 Task: Add a user name "Robert" & email "Robertrj25521@gmail.com" with the role of "Light agent".
Action: Mouse moved to (562, 309)
Screenshot: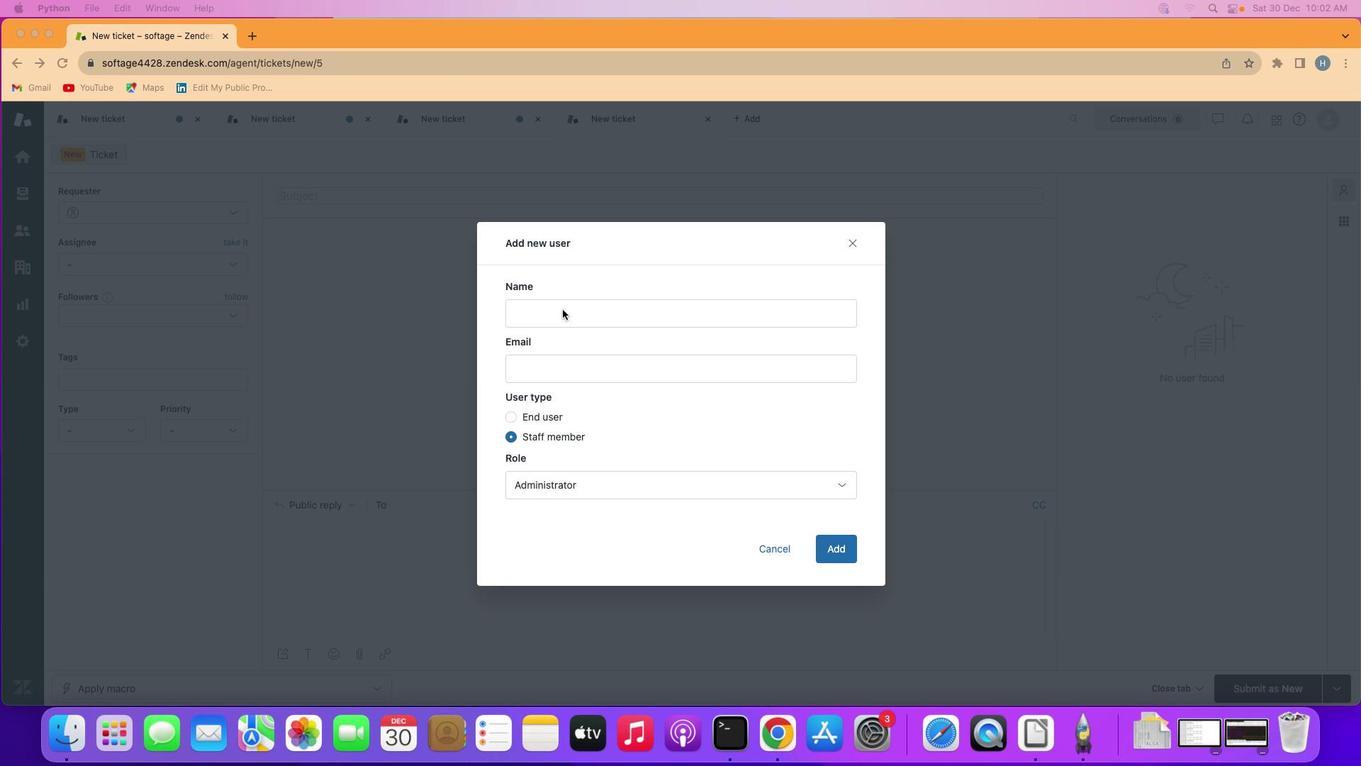 
Action: Mouse pressed left at (562, 309)
Screenshot: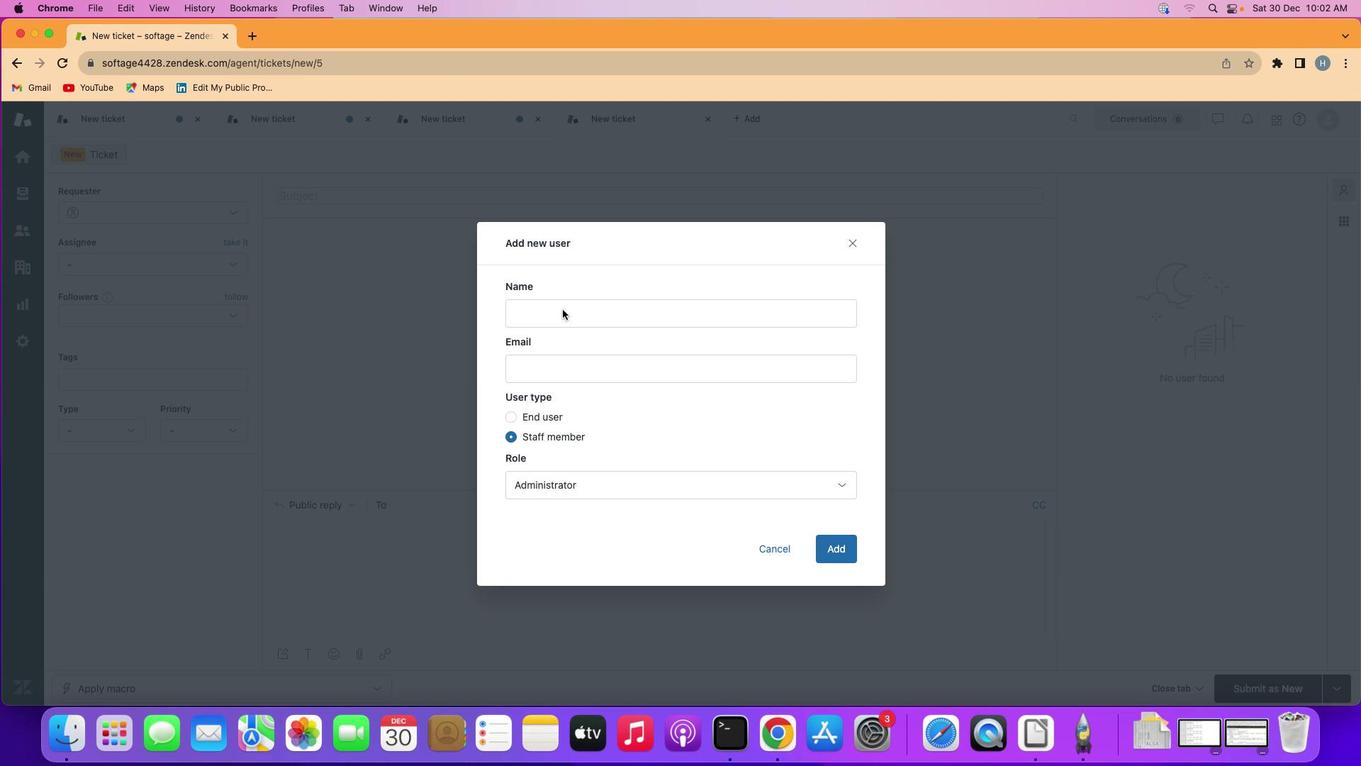 
Action: Mouse moved to (561, 309)
Screenshot: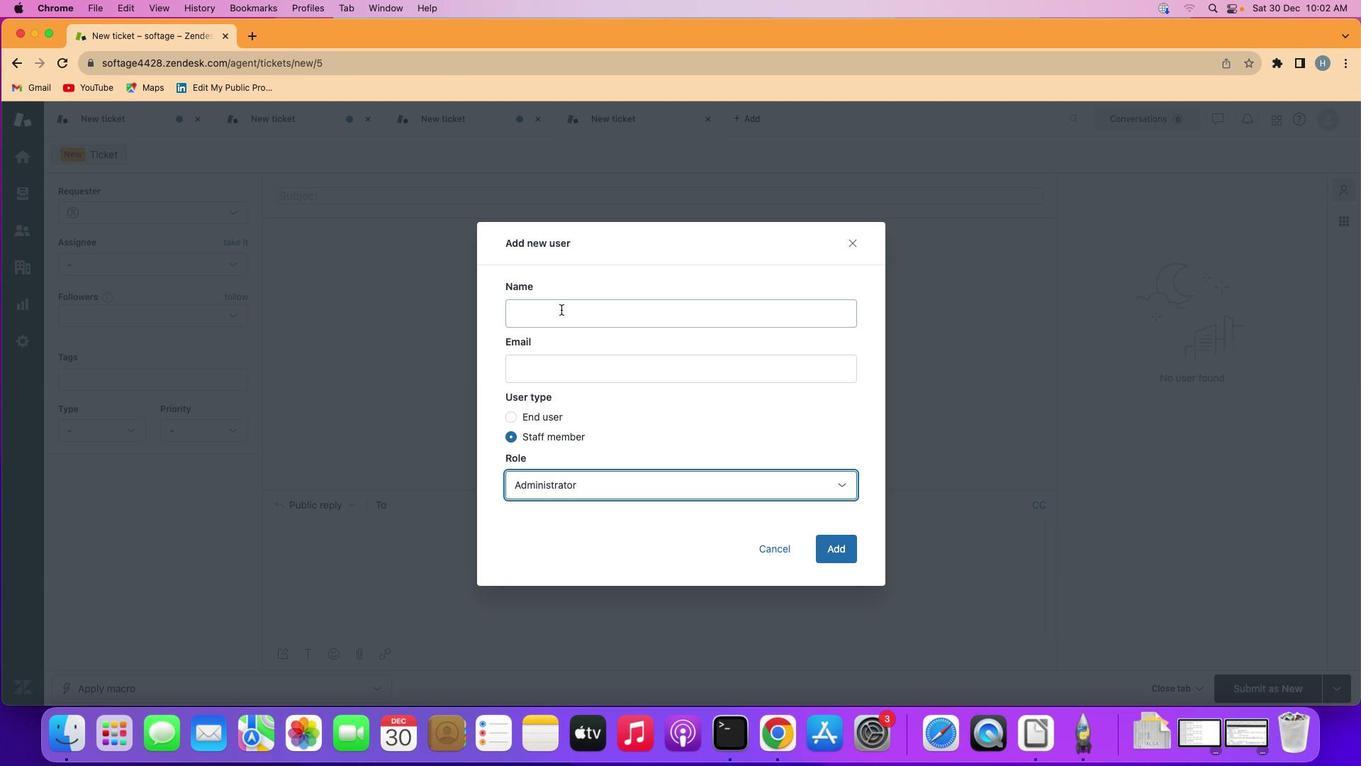 
Action: Mouse pressed left at (561, 309)
Screenshot: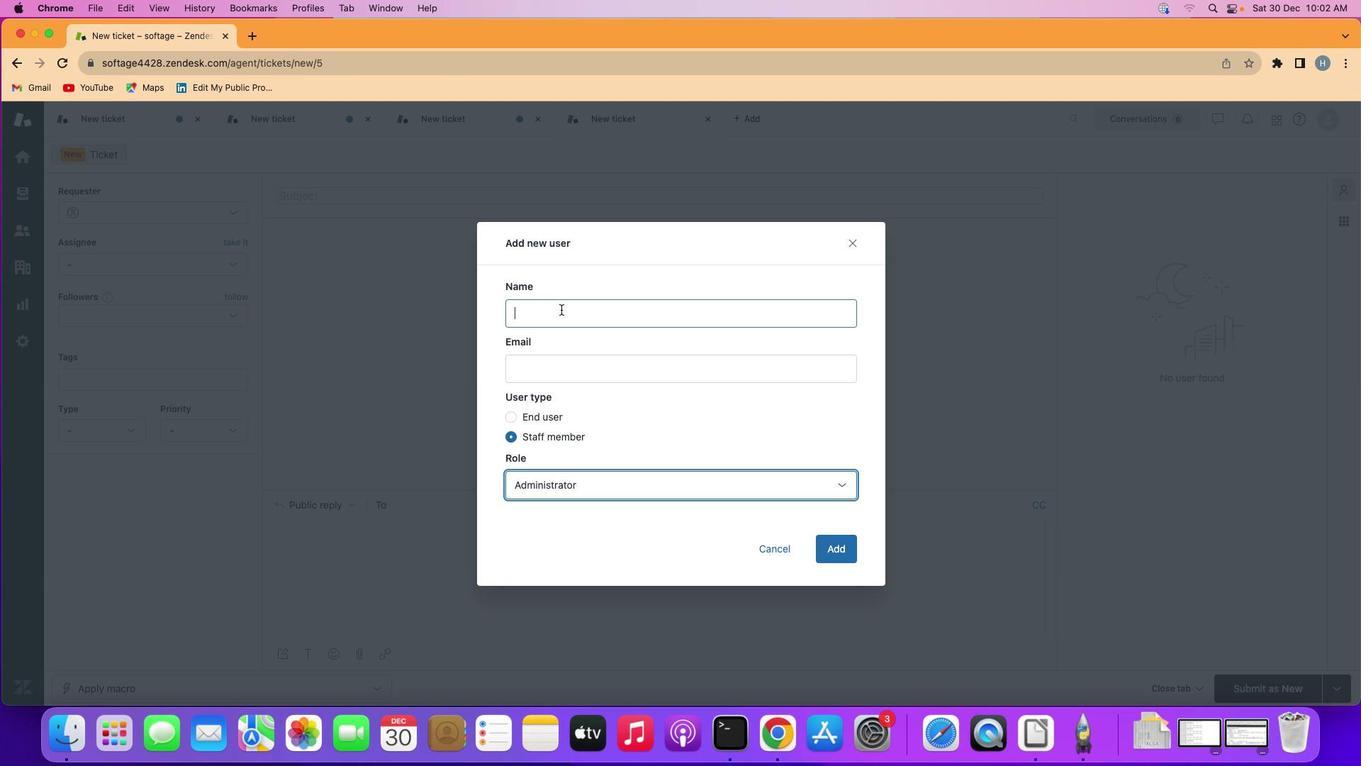 
Action: Key pressed Key.shift'R''o''b''e''r''t'
Screenshot: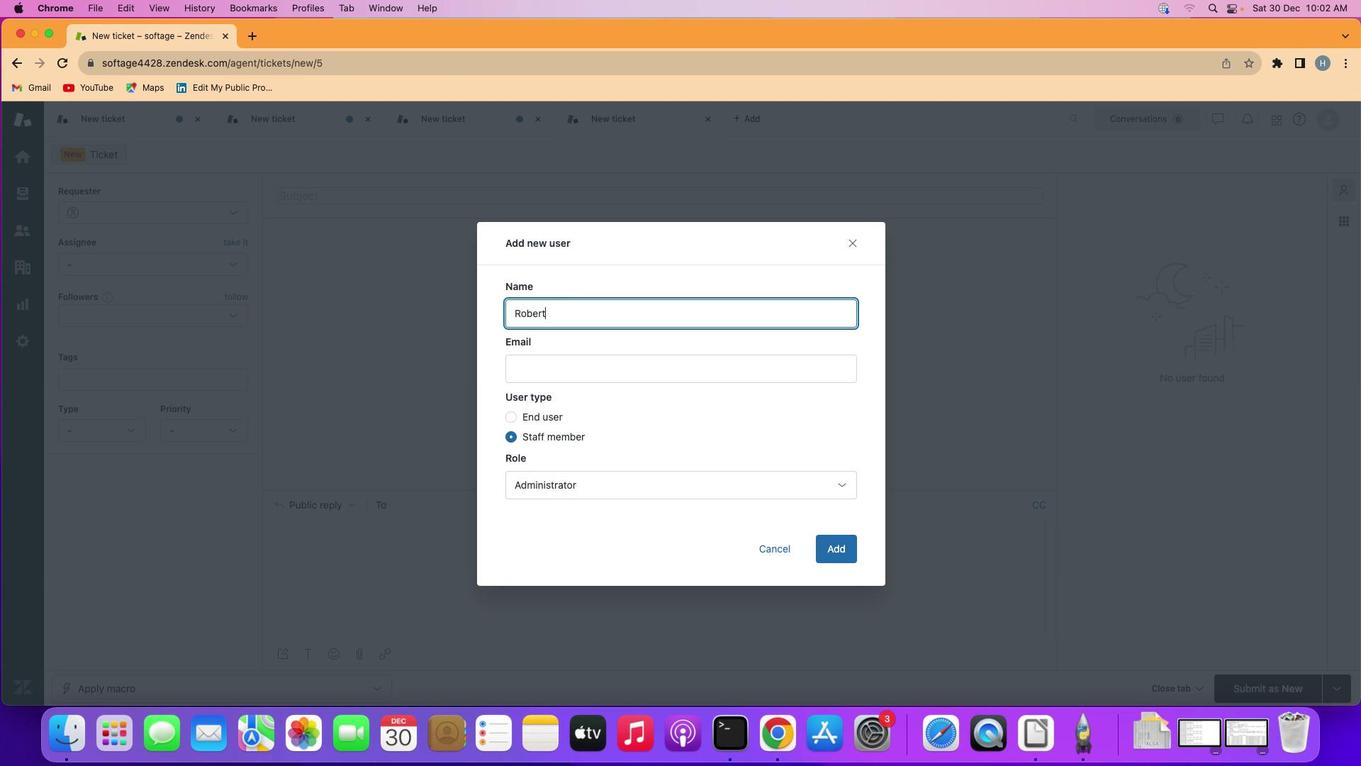 
Action: Mouse moved to (556, 368)
Screenshot: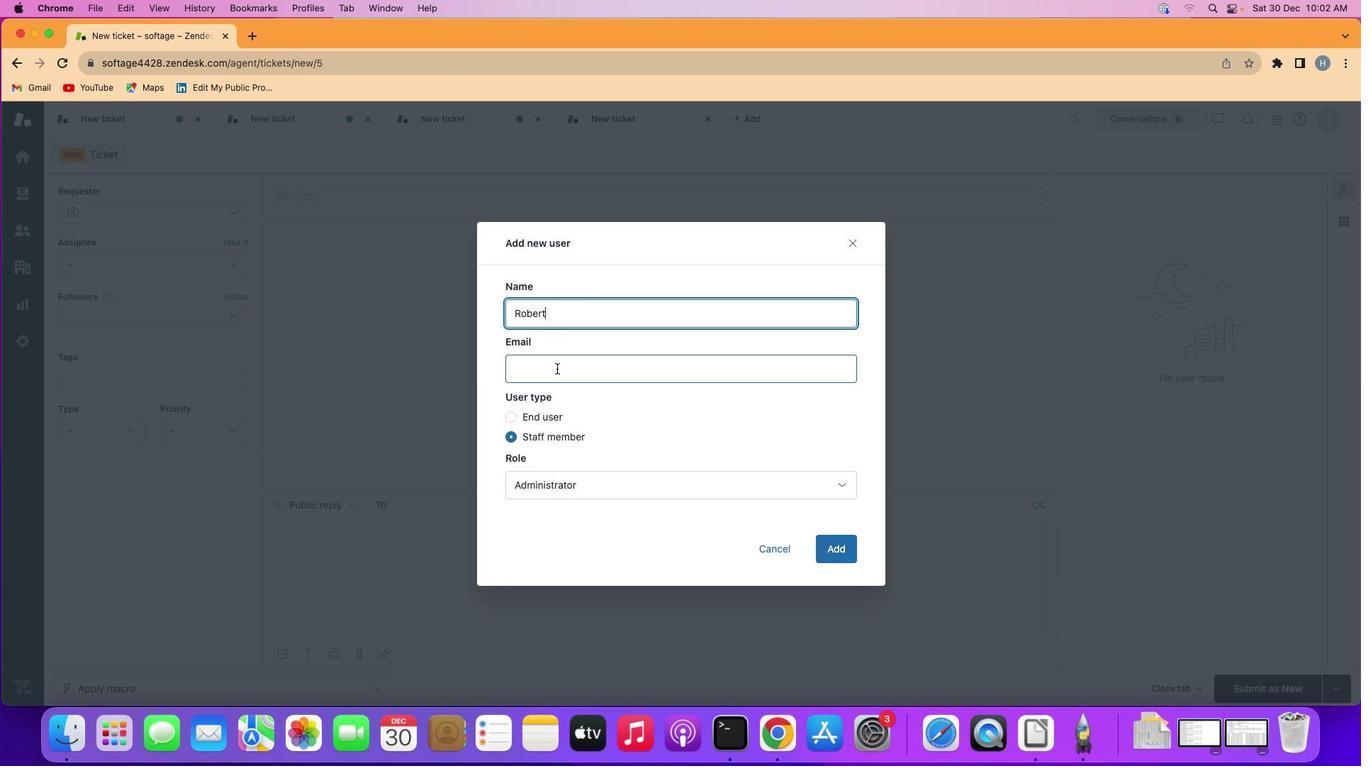 
Action: Mouse pressed left at (556, 368)
Screenshot: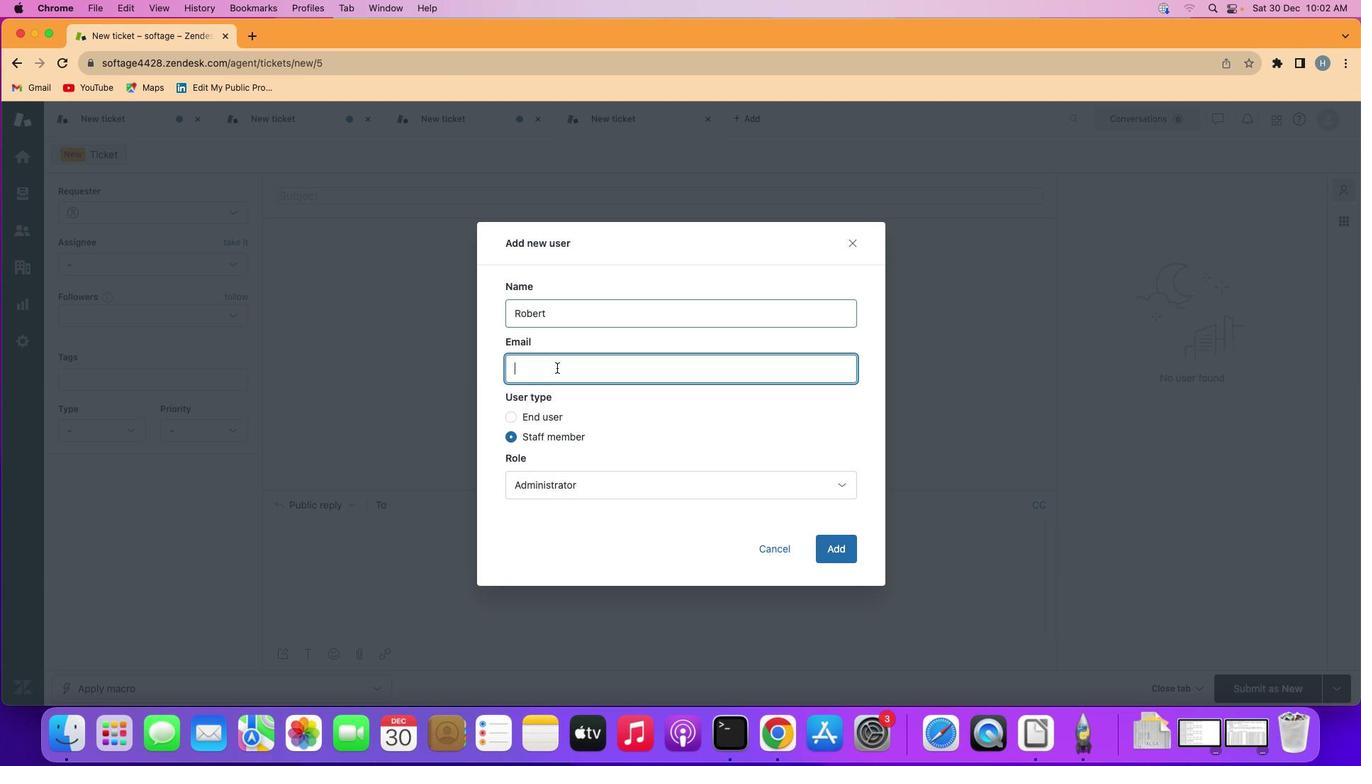 
Action: Mouse moved to (556, 368)
Screenshot: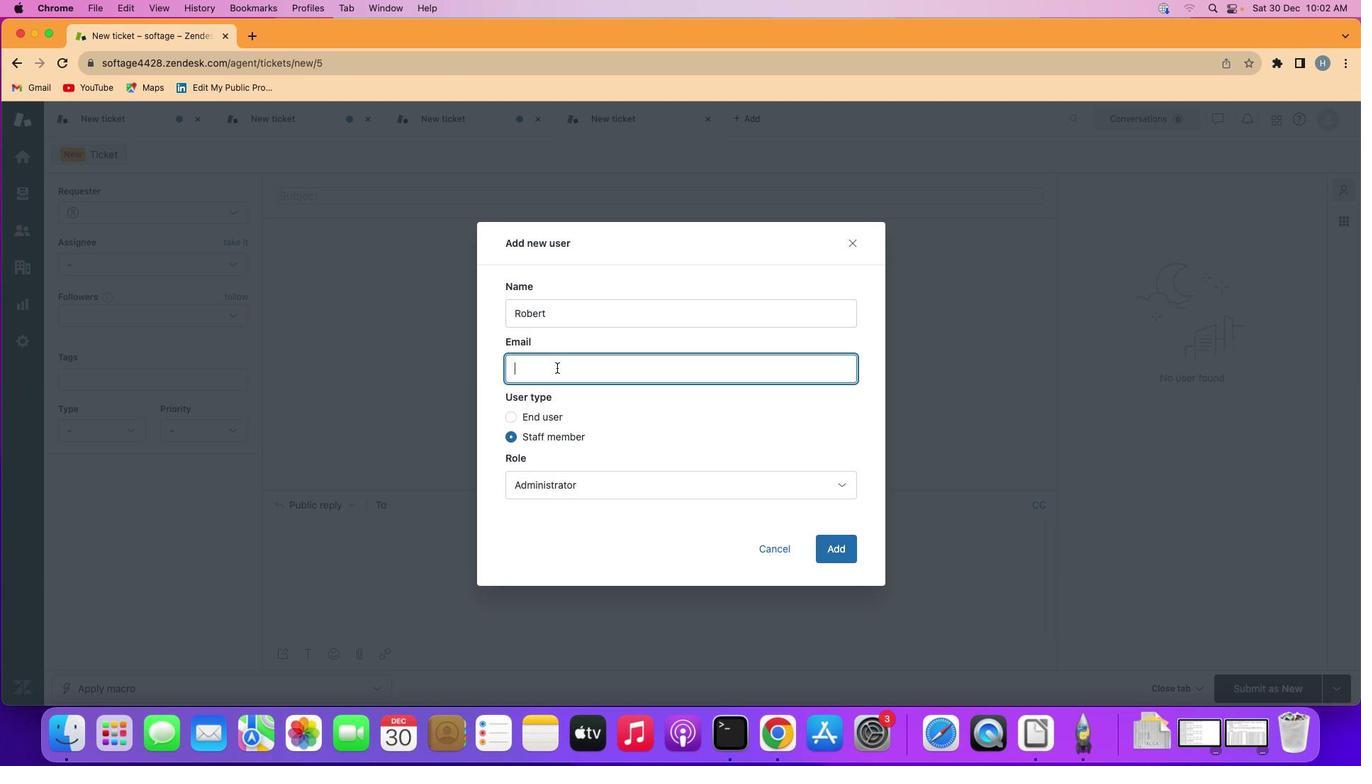 
Action: Key pressed Key.shift'R''o''b''e''r''t''r''j''2''5''5''2''1'Key.shift'@''g''m''a''i''l''.''c''o''m'
Screenshot: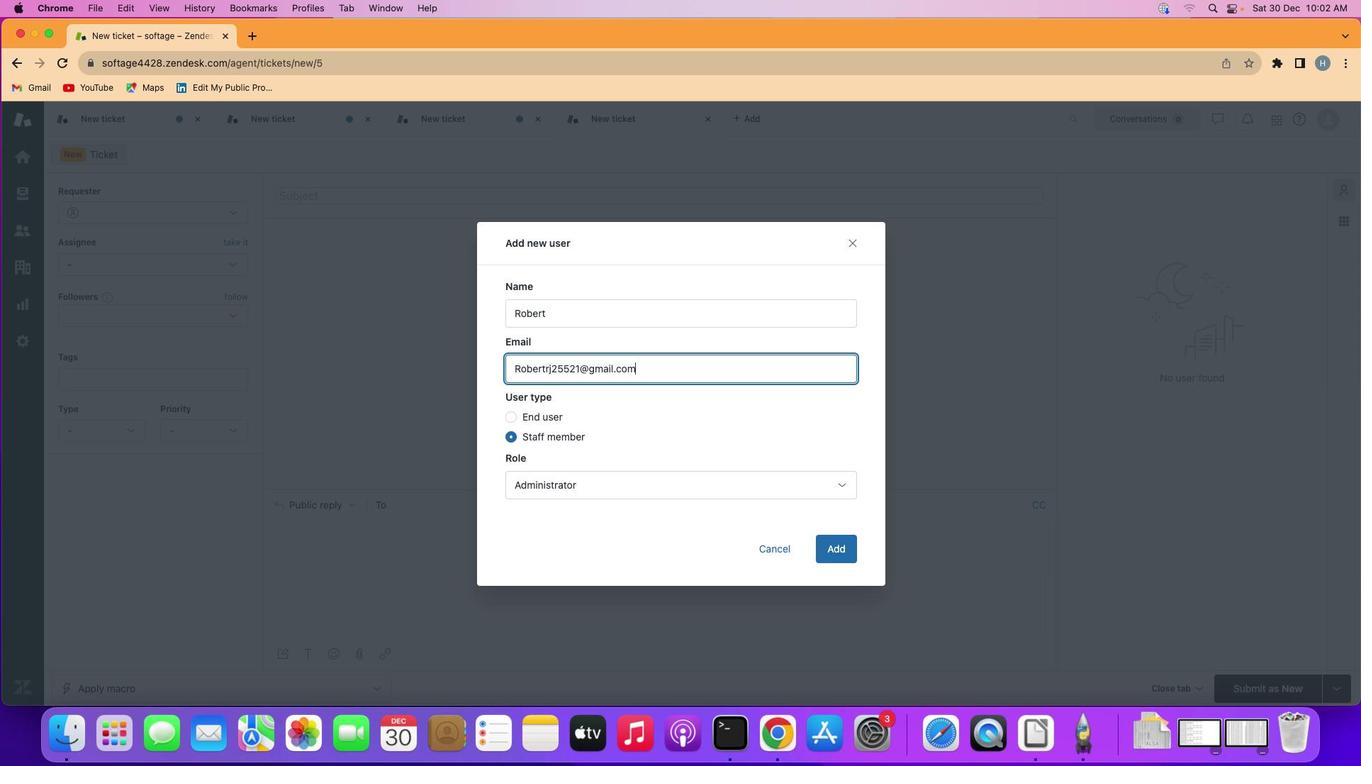
Action: Mouse moved to (563, 433)
Screenshot: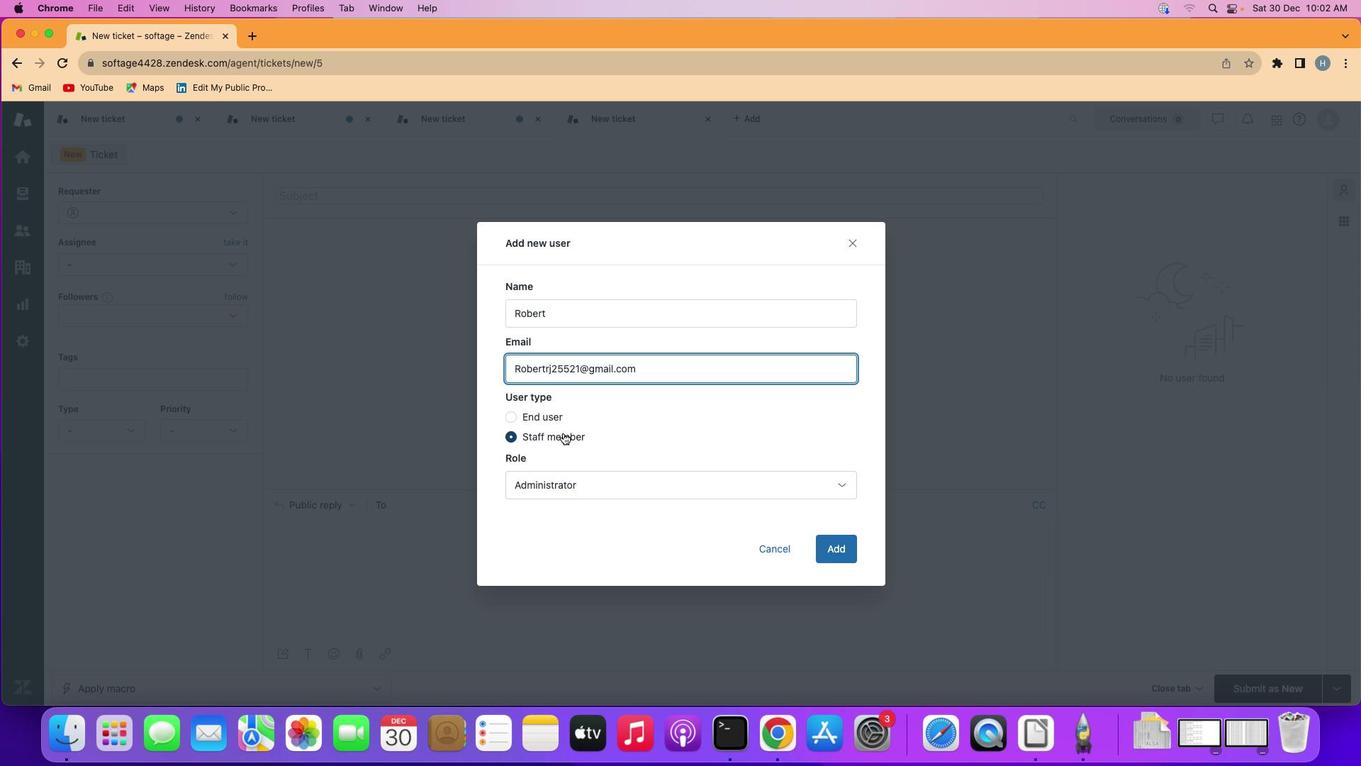
Action: Mouse pressed left at (563, 433)
Screenshot: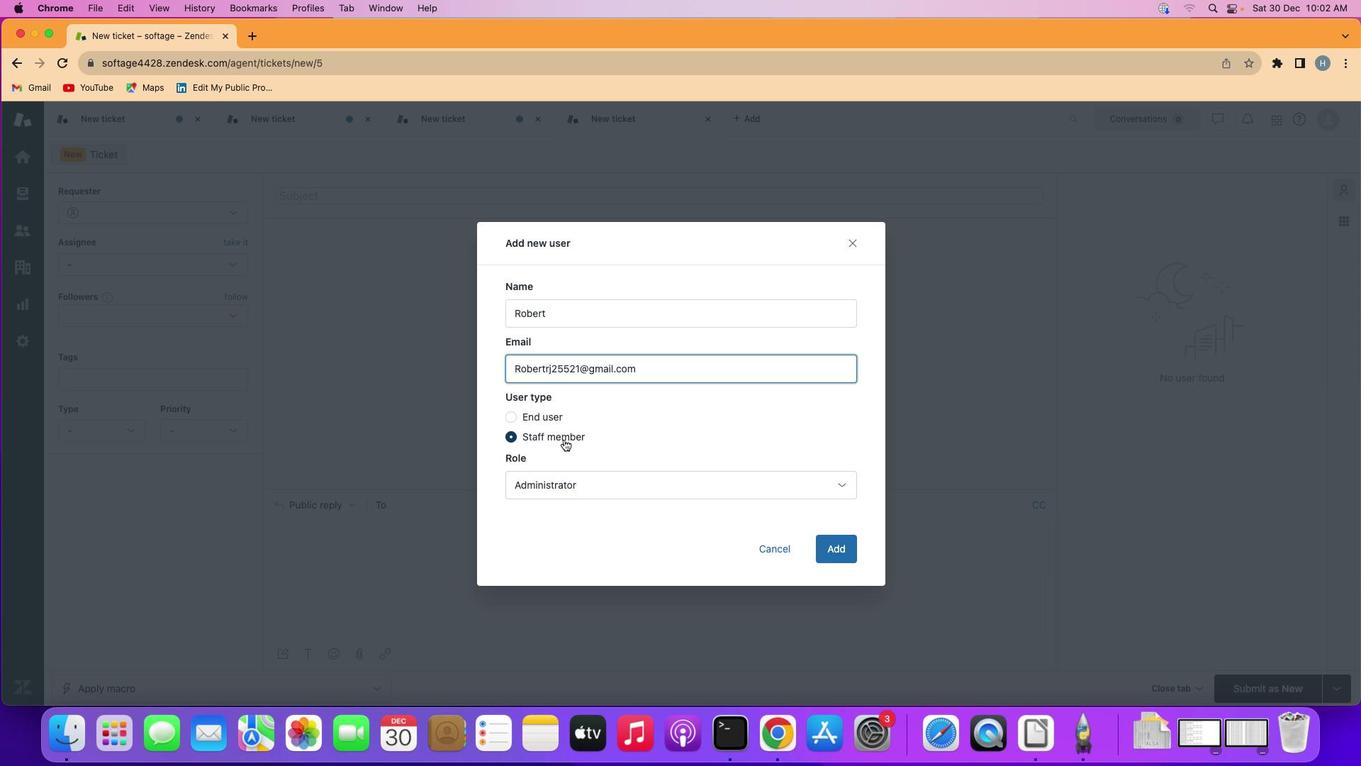 
Action: Mouse moved to (580, 484)
Screenshot: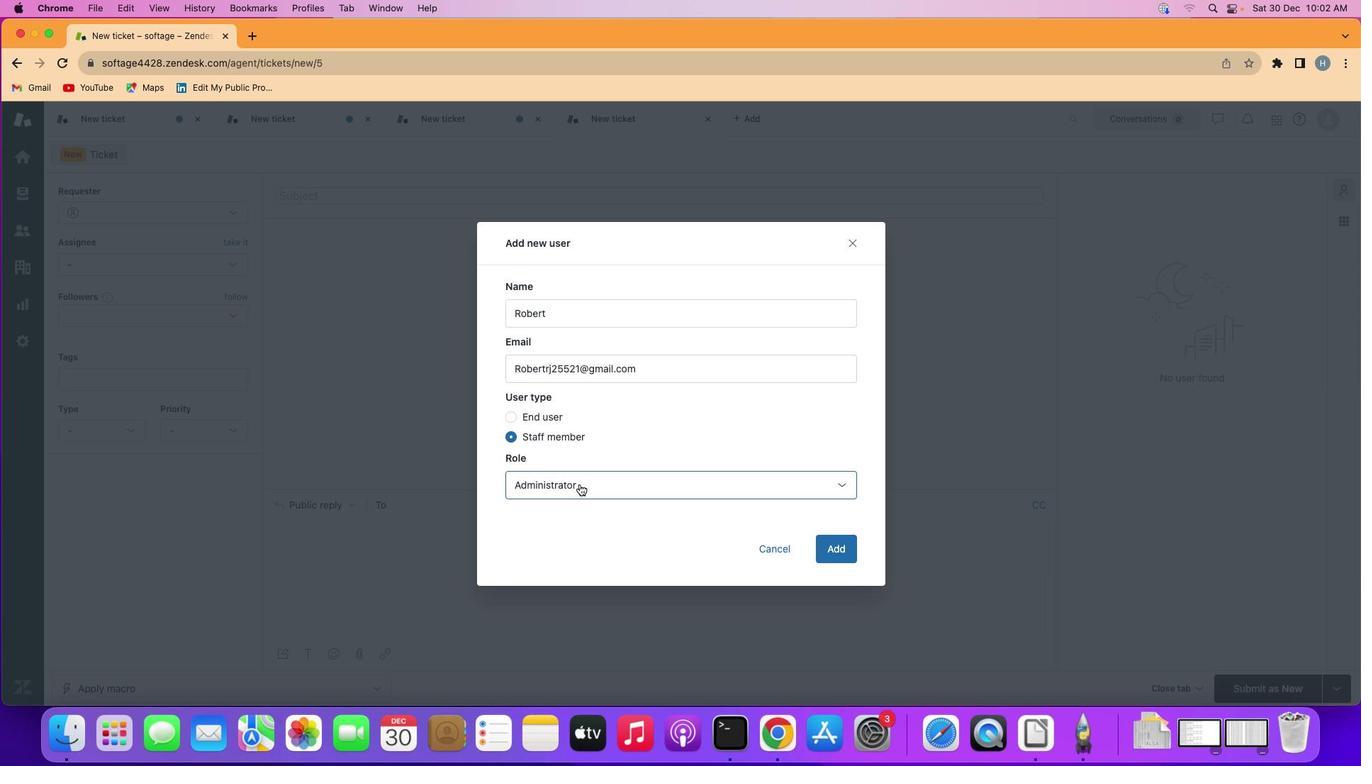 
Action: Mouse pressed left at (580, 484)
Screenshot: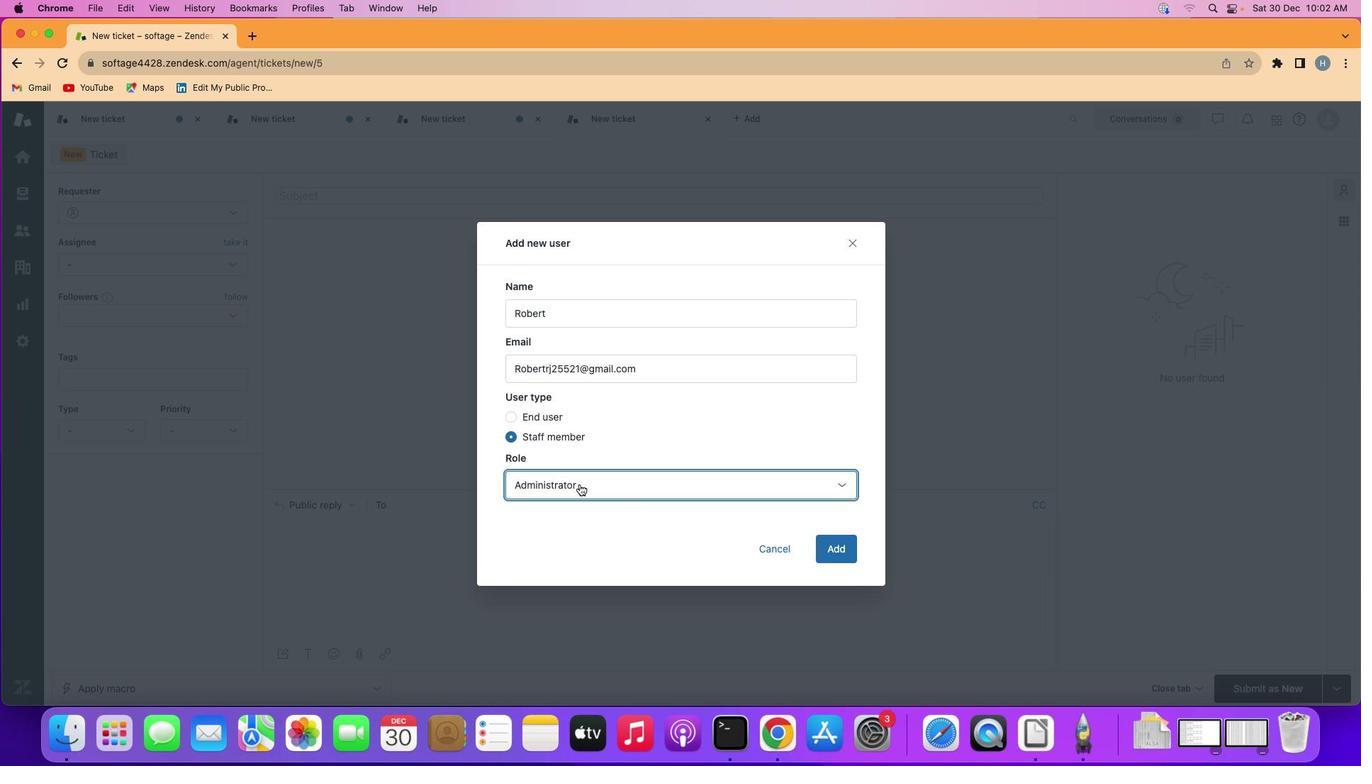 
Action: Mouse moved to (590, 457)
Screenshot: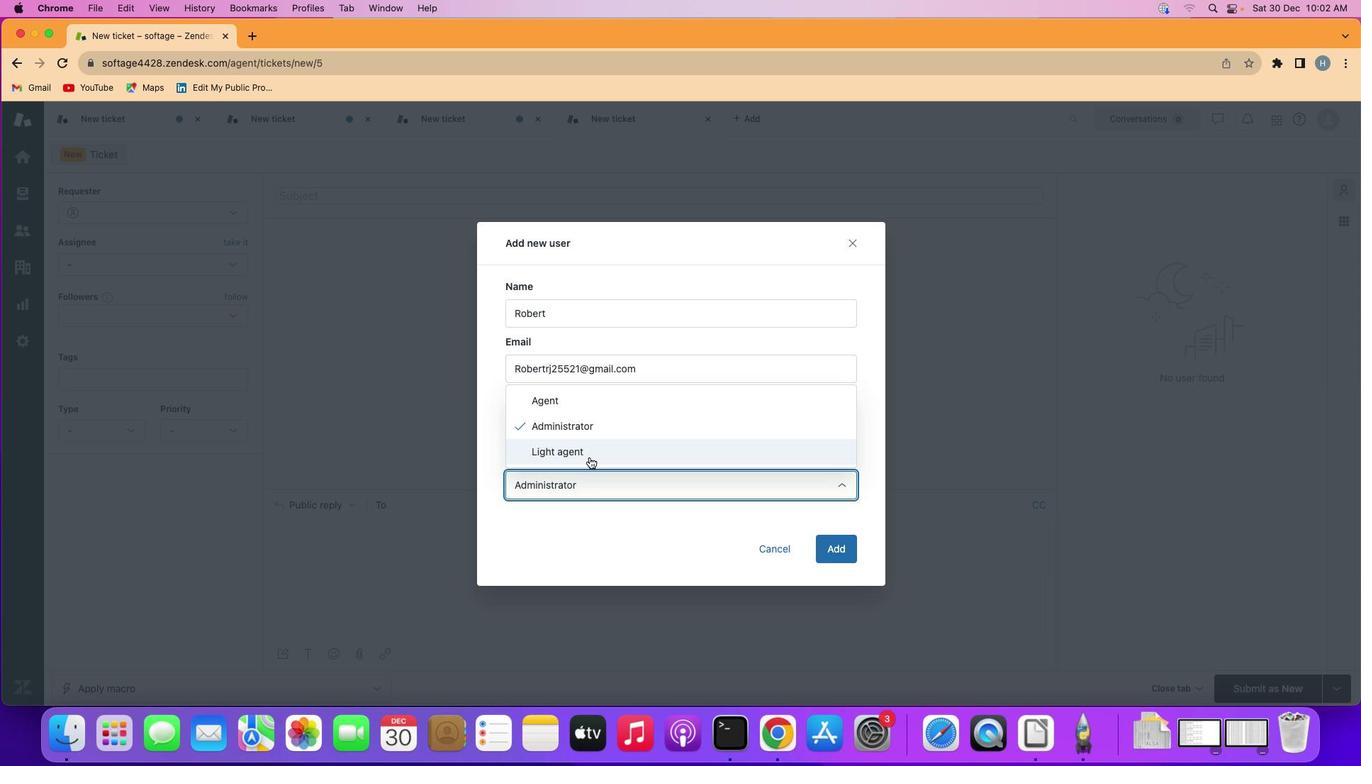 
Action: Mouse pressed left at (590, 457)
Screenshot: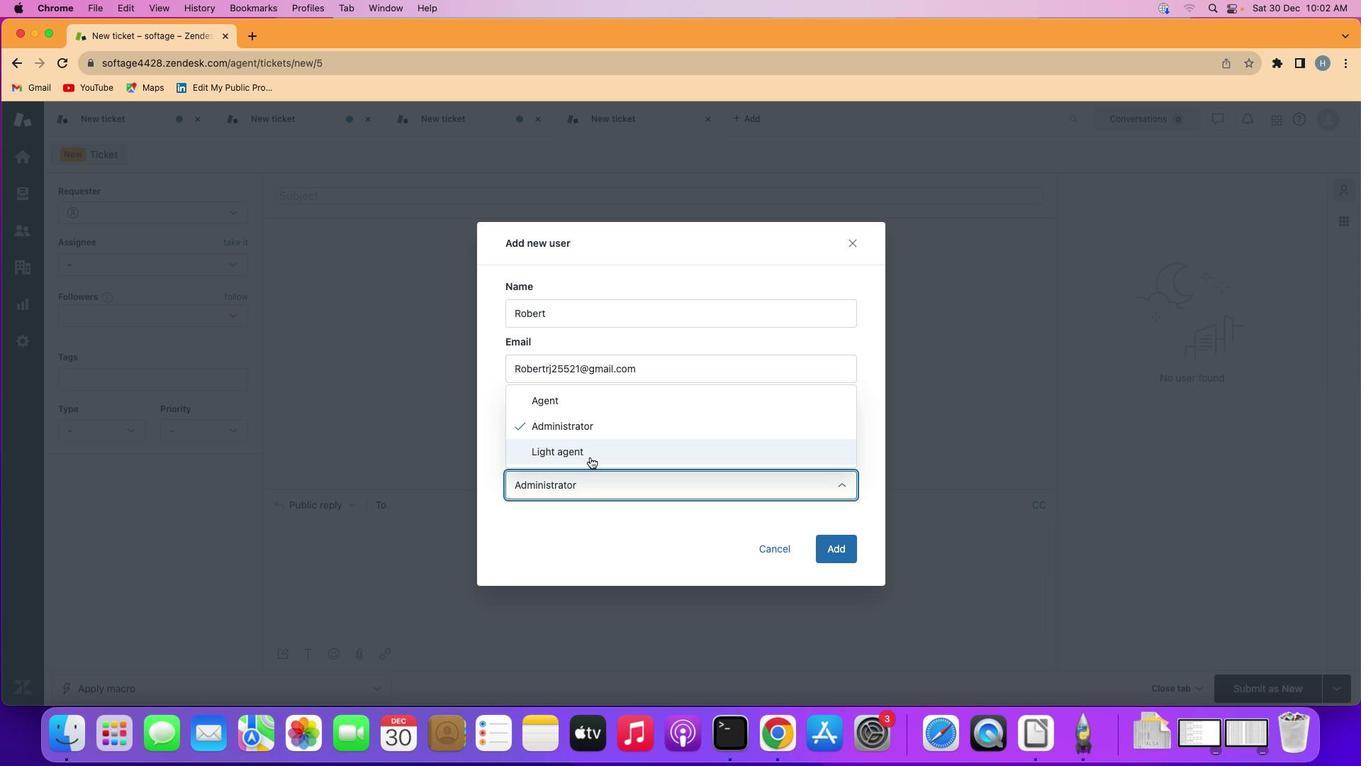 
Action: Mouse moved to (834, 546)
Screenshot: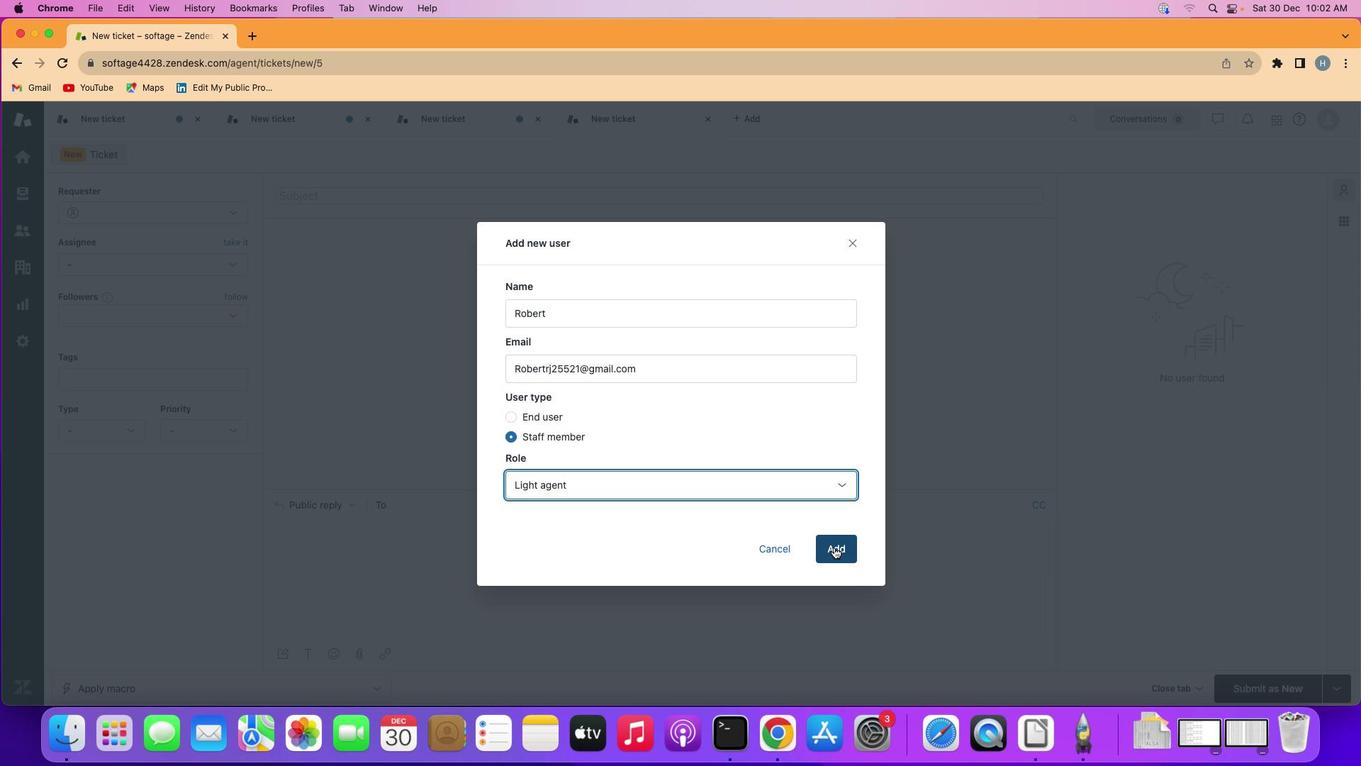 
Action: Mouse pressed left at (834, 546)
Screenshot: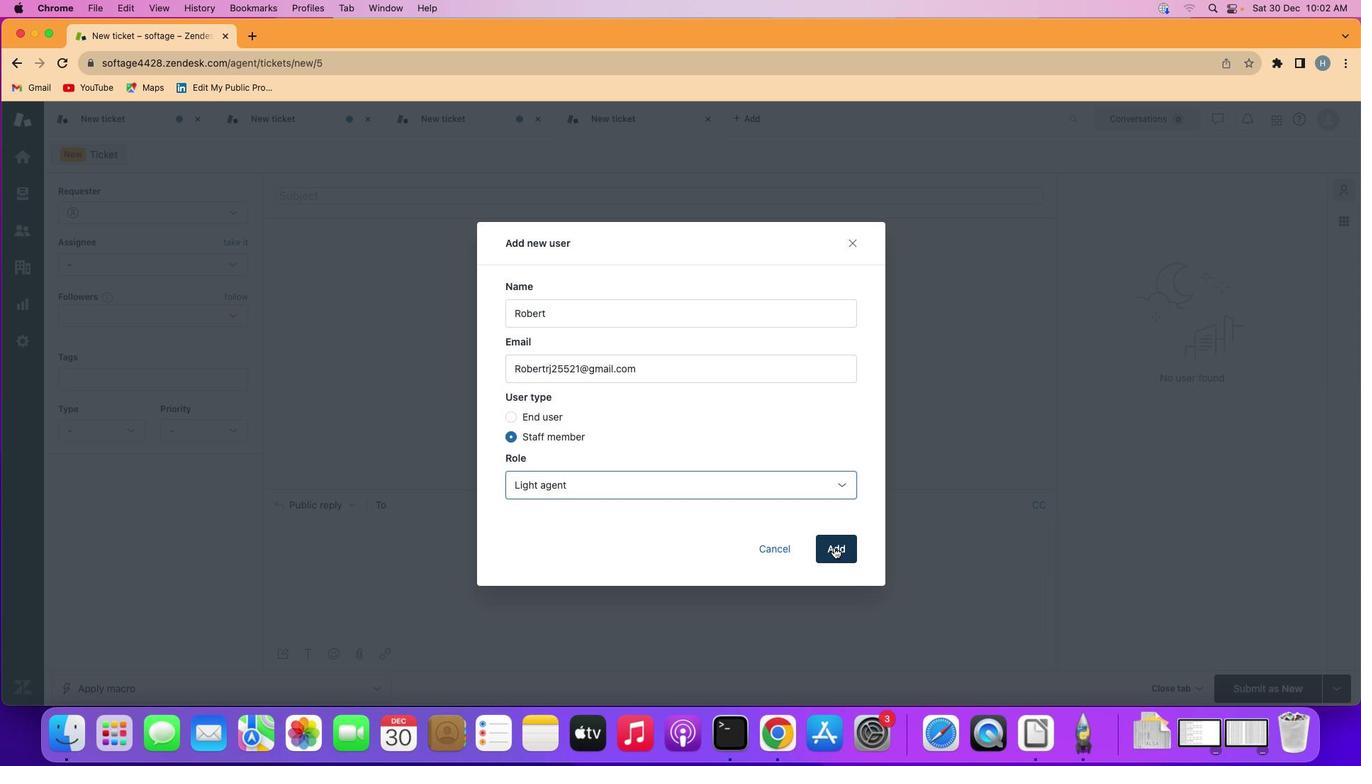 
Action: Mouse moved to (764, 346)
Screenshot: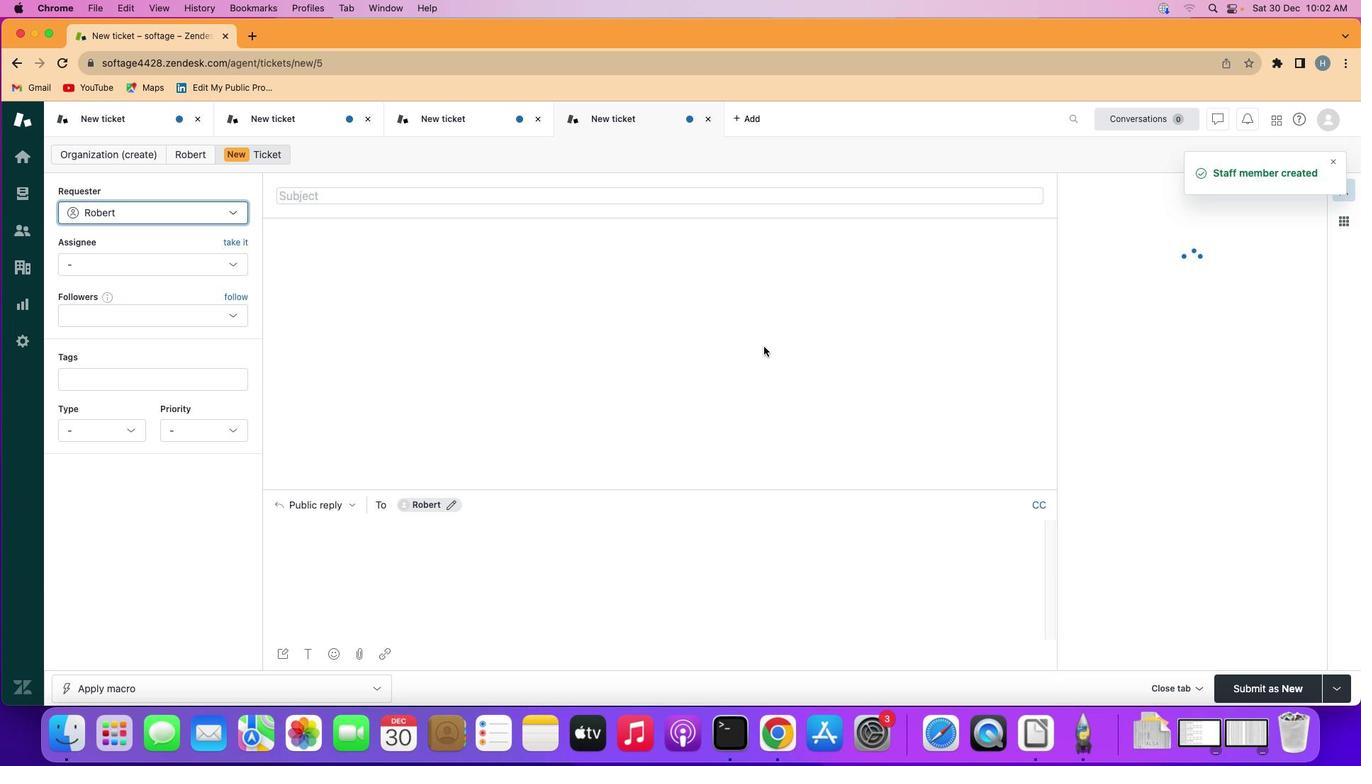 
